 Task: Look for properties excluding short sales.
Action: Mouse moved to (439, 189)
Screenshot: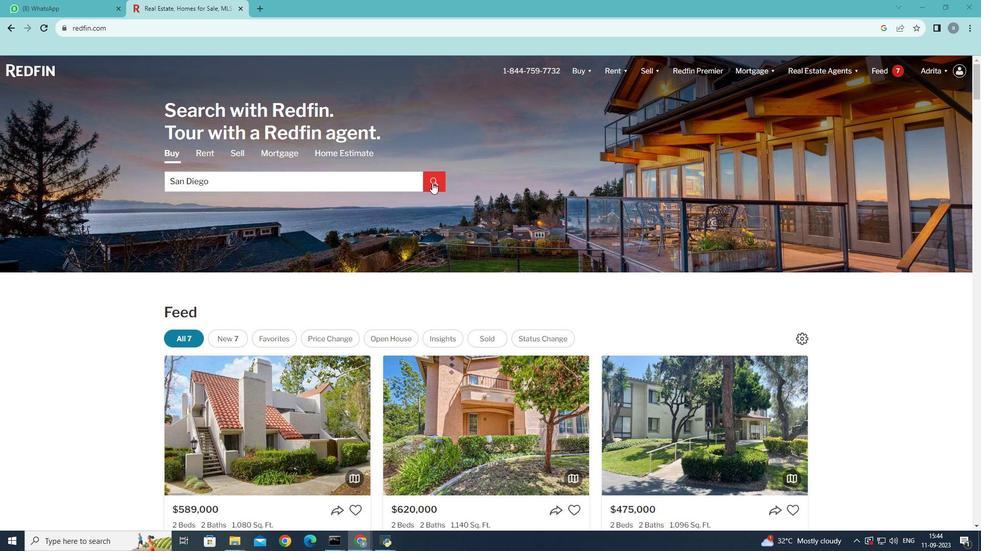 
Action: Mouse pressed left at (439, 189)
Screenshot: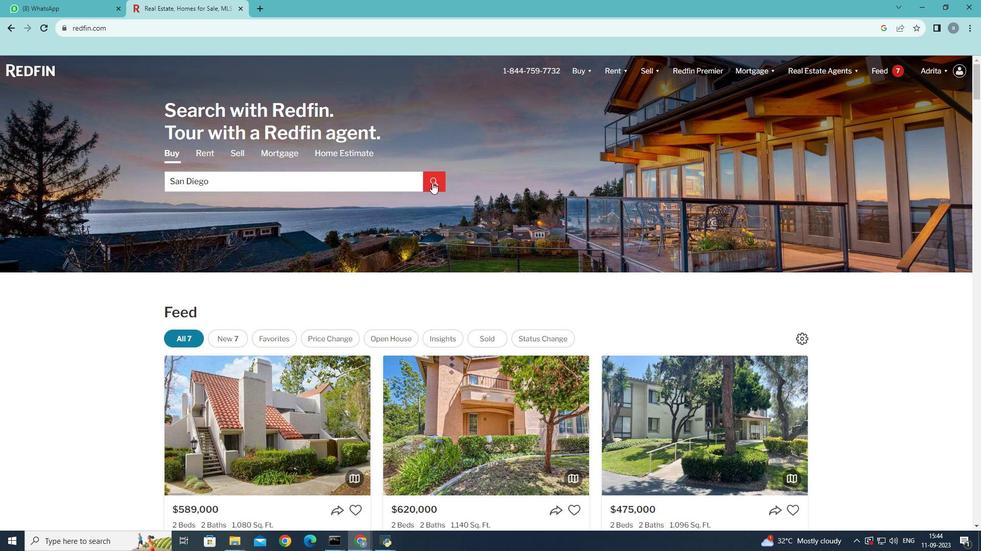 
Action: Mouse moved to (877, 144)
Screenshot: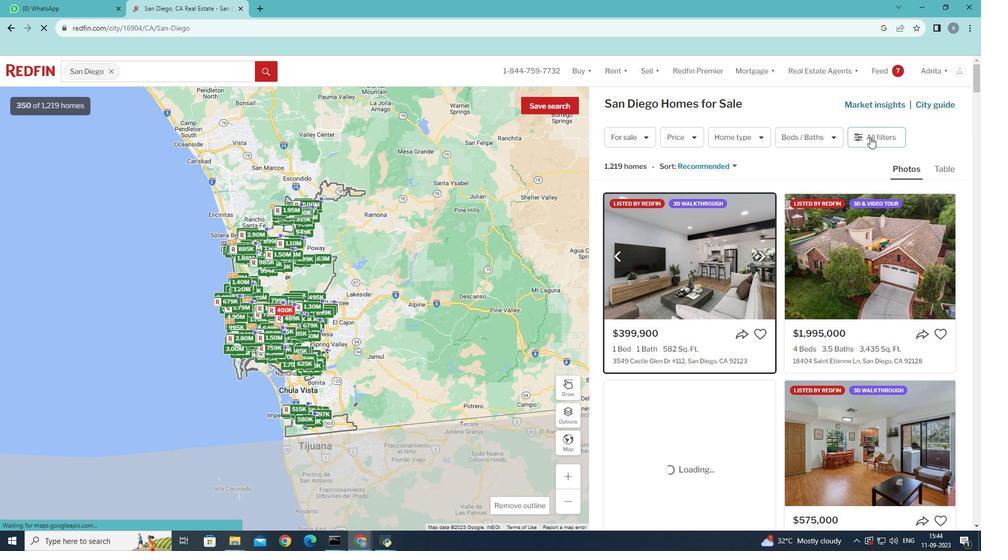 
Action: Mouse pressed left at (877, 144)
Screenshot: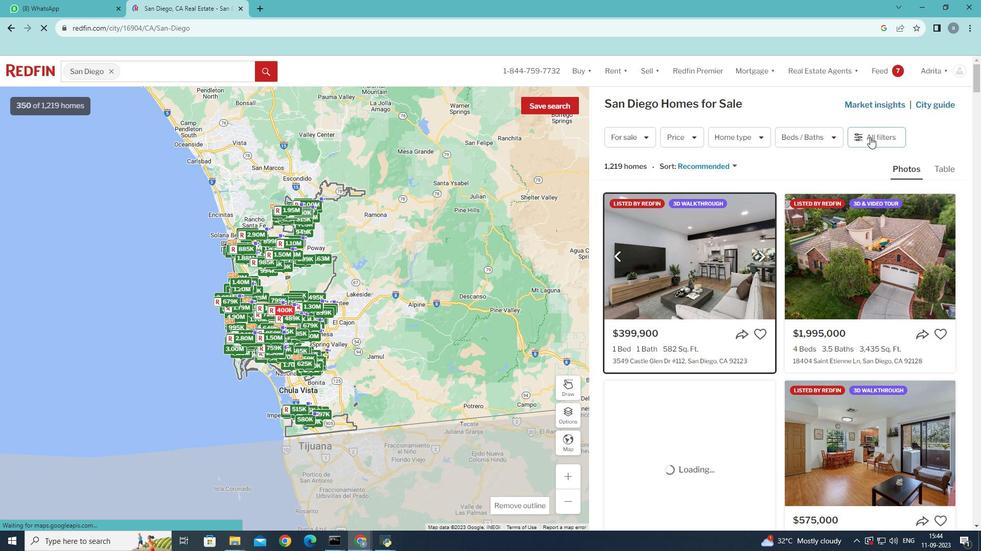 
Action: Mouse moved to (903, 144)
Screenshot: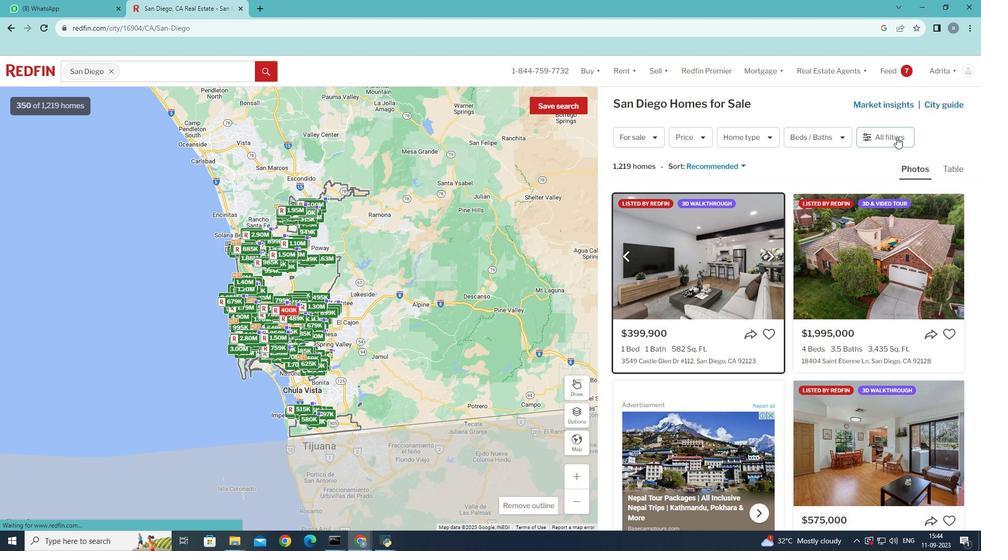 
Action: Mouse pressed left at (903, 144)
Screenshot: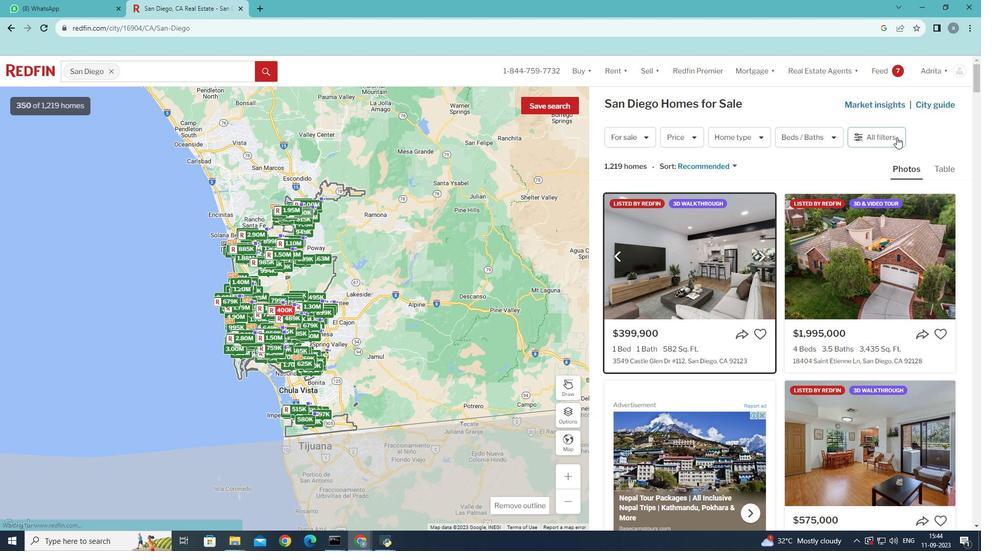 
Action: Mouse moved to (773, 343)
Screenshot: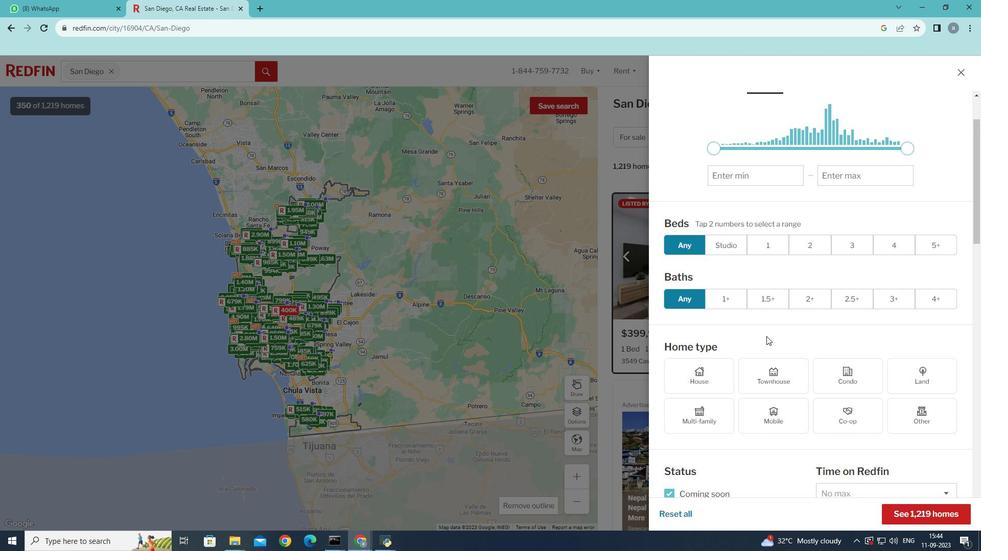 
Action: Mouse scrolled (773, 342) with delta (0, 0)
Screenshot: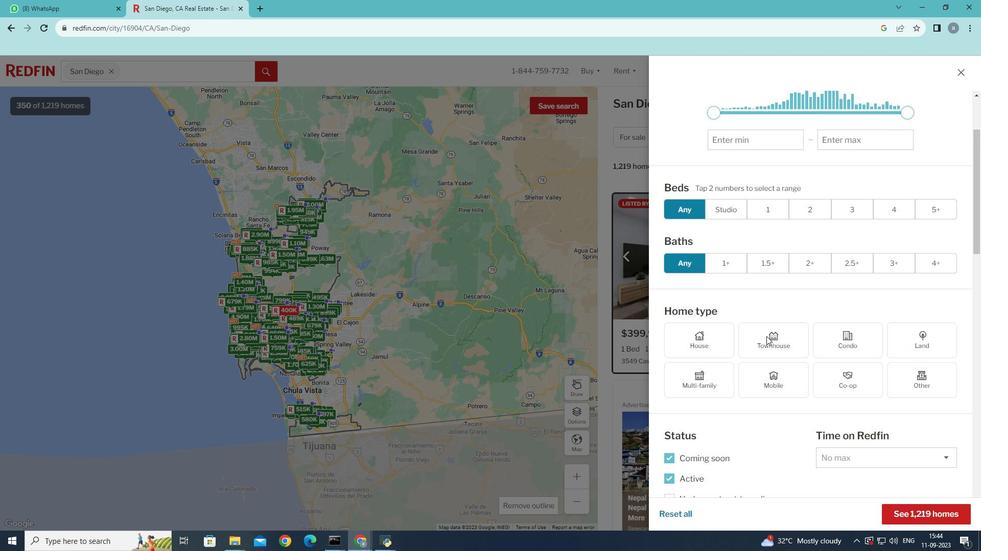 
Action: Mouse scrolled (773, 342) with delta (0, 0)
Screenshot: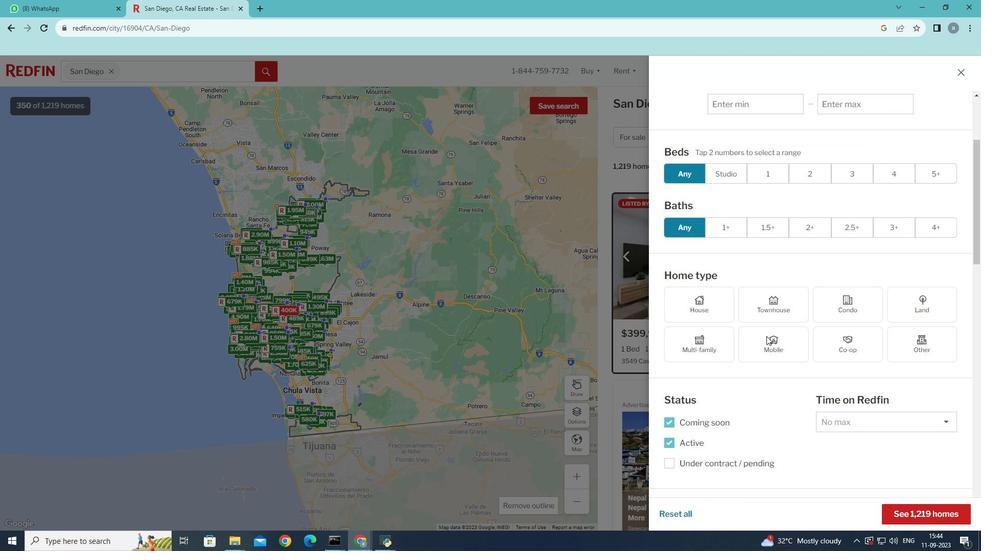 
Action: Mouse scrolled (773, 342) with delta (0, 0)
Screenshot: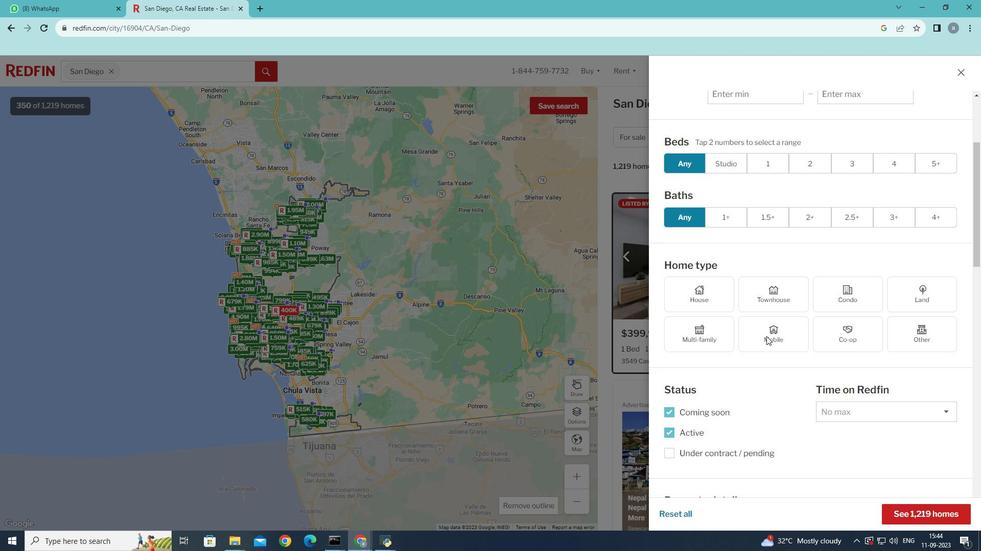 
Action: Mouse scrolled (773, 342) with delta (0, 0)
Screenshot: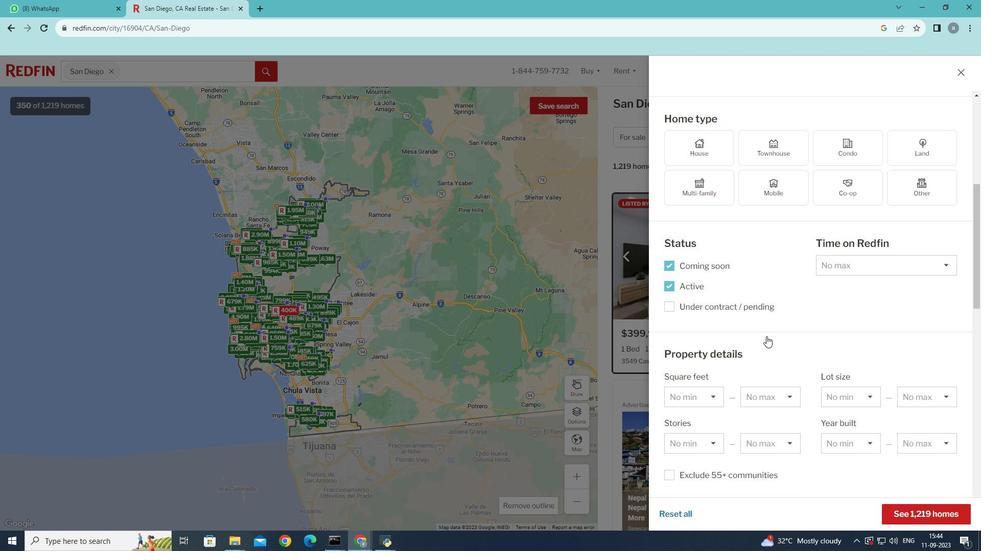 
Action: Mouse scrolled (773, 342) with delta (0, 0)
Screenshot: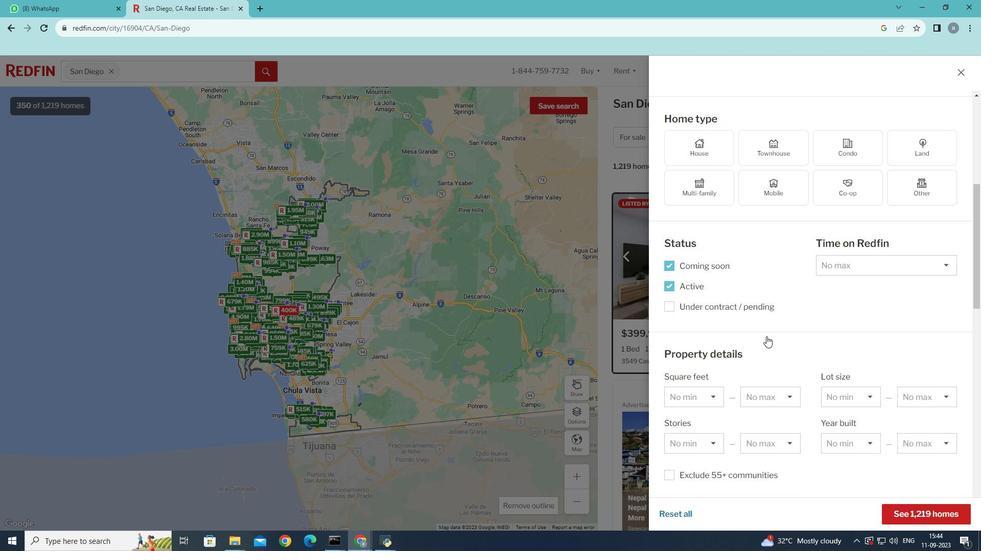 
Action: Mouse scrolled (773, 342) with delta (0, 0)
Screenshot: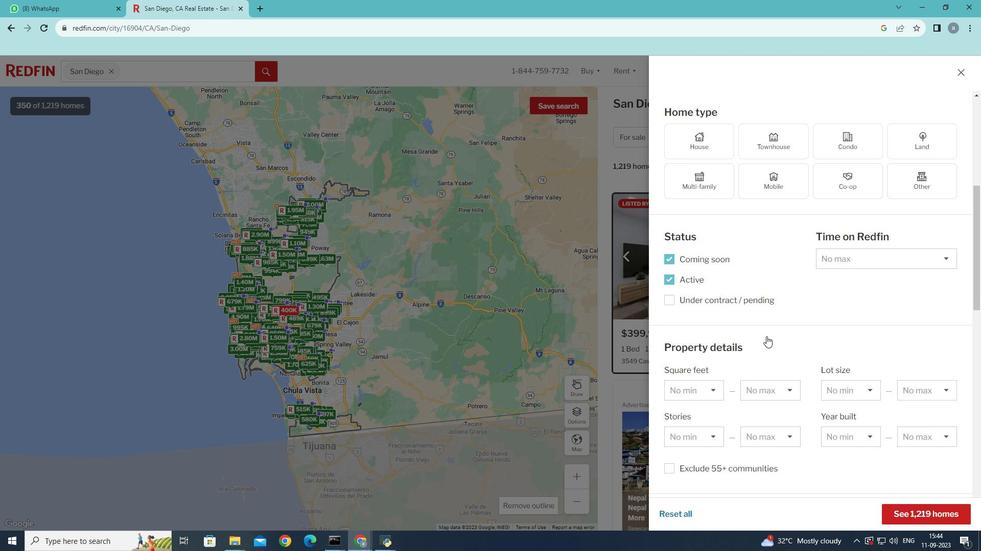 
Action: Mouse moved to (772, 343)
Screenshot: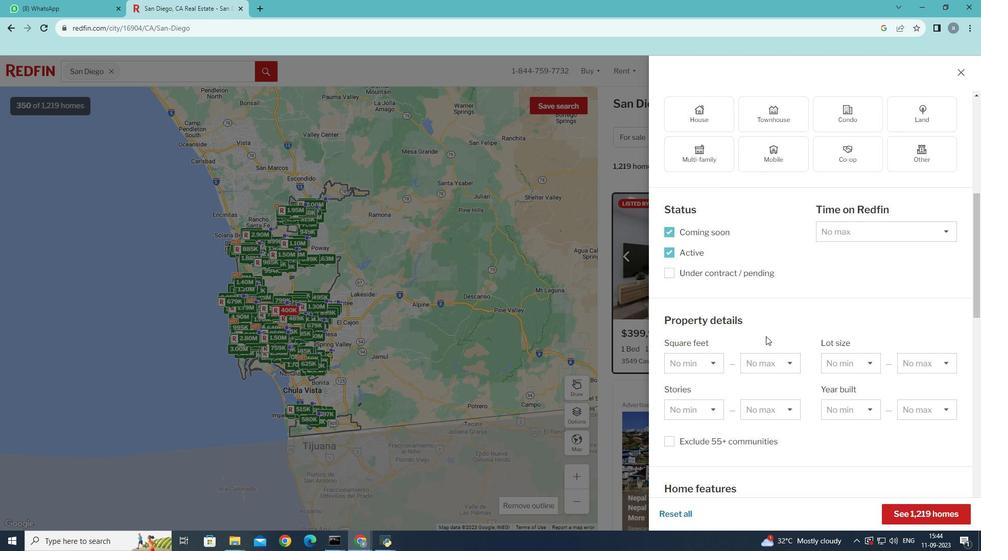 
Action: Mouse scrolled (772, 342) with delta (0, 0)
Screenshot: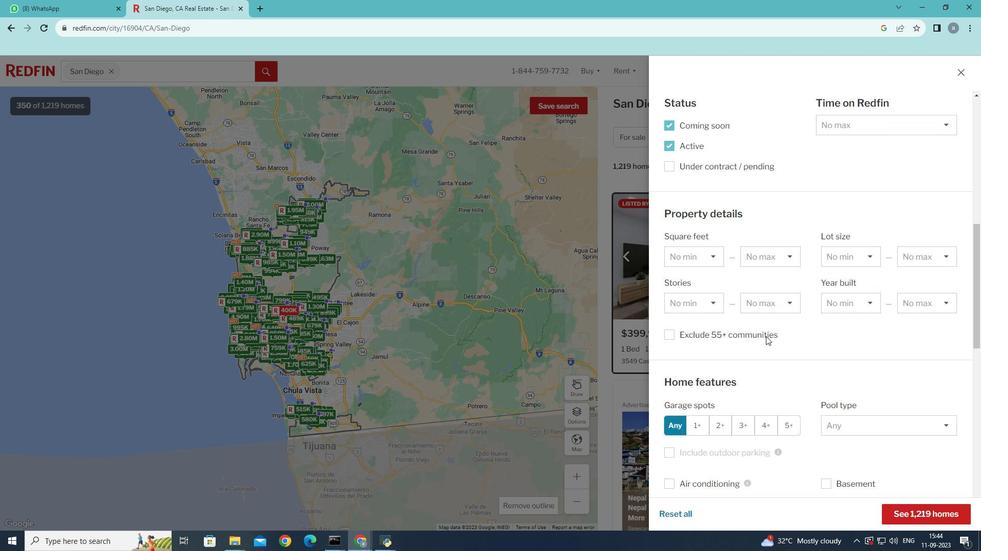
Action: Mouse scrolled (772, 342) with delta (0, 0)
Screenshot: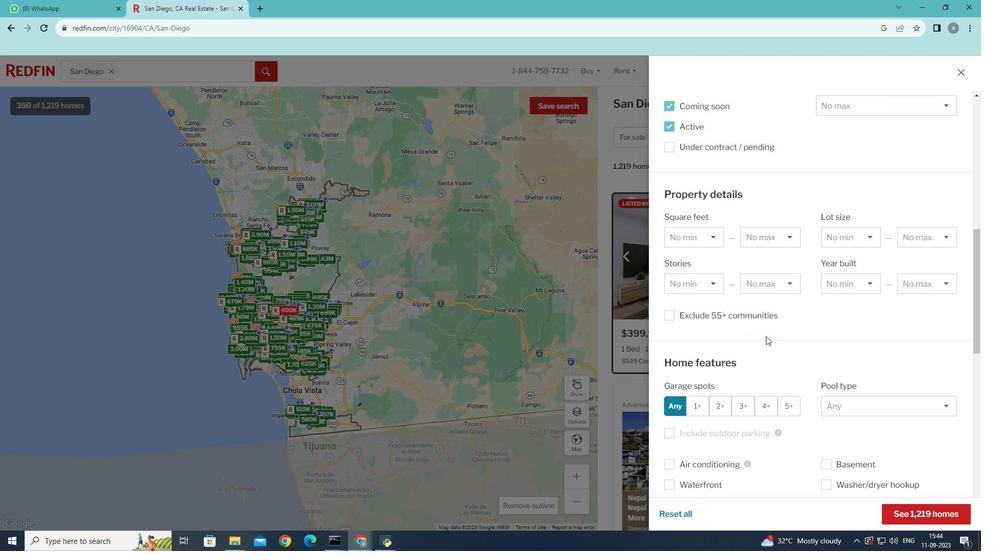 
Action: Mouse scrolled (772, 342) with delta (0, 0)
Screenshot: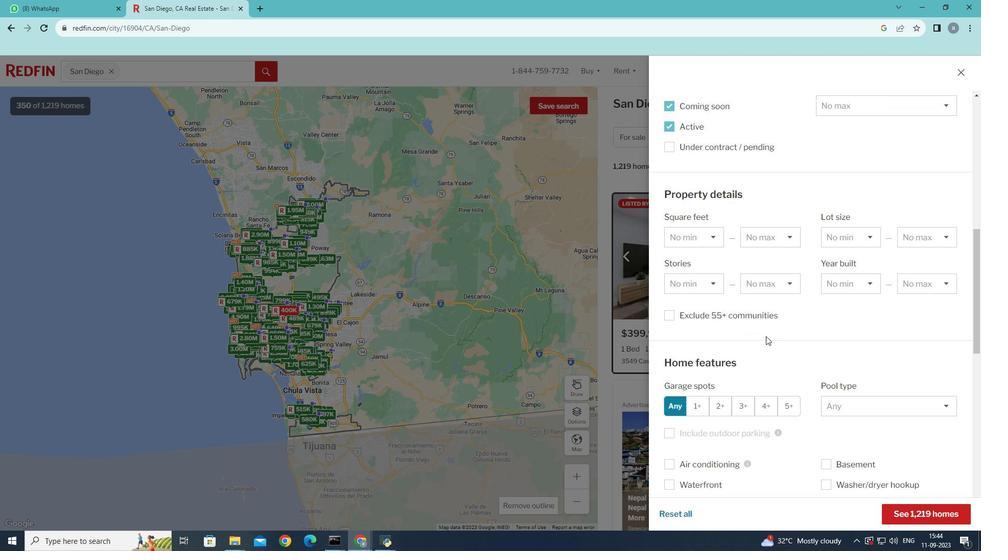 
Action: Mouse moved to (772, 342)
Screenshot: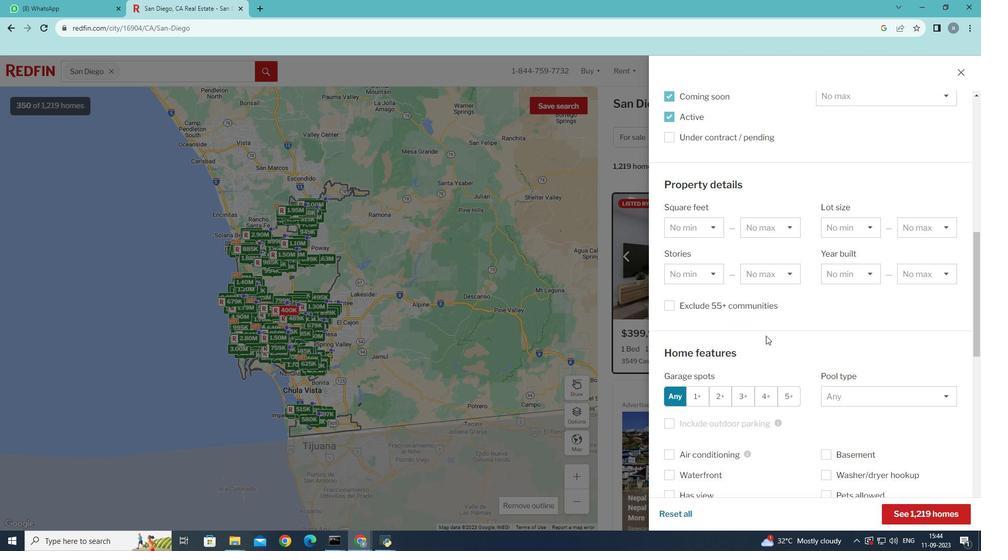 
Action: Mouse scrolled (772, 342) with delta (0, 0)
Screenshot: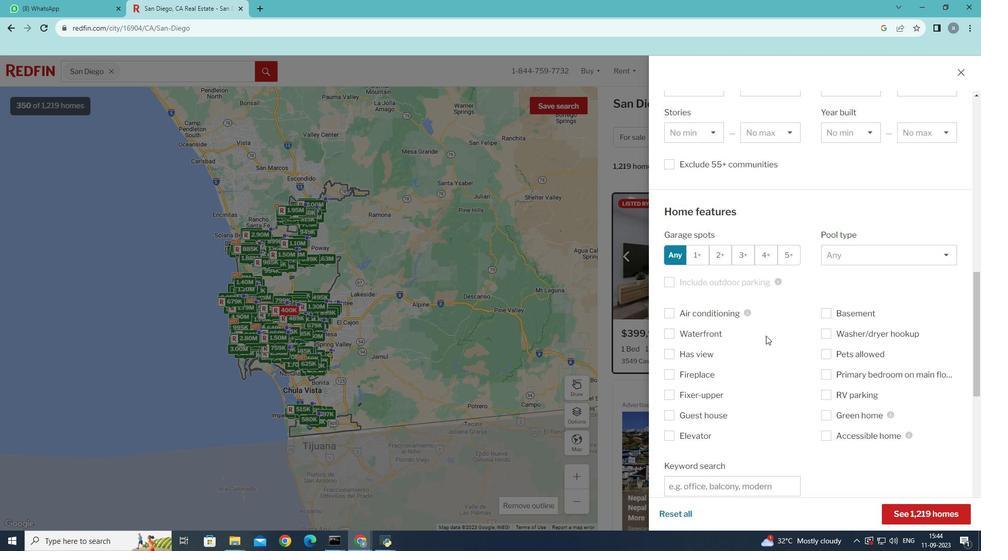 
Action: Mouse scrolled (772, 342) with delta (0, 0)
Screenshot: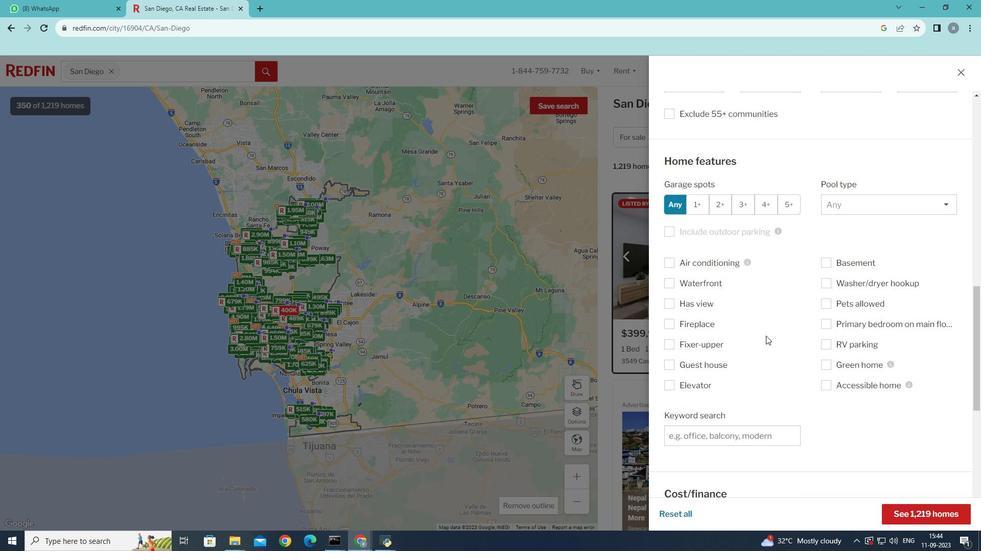 
Action: Mouse scrolled (772, 342) with delta (0, 0)
Screenshot: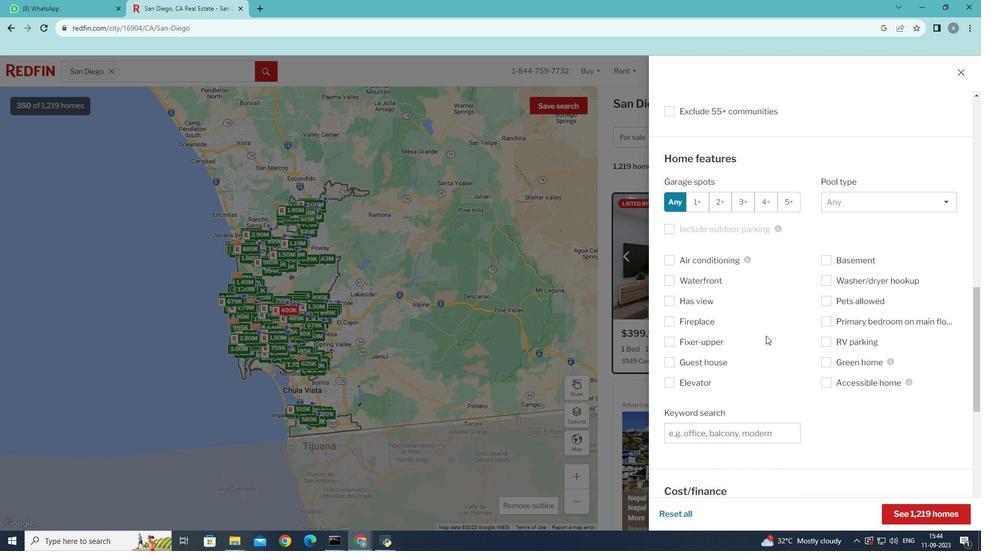 
Action: Mouse scrolled (772, 342) with delta (0, 0)
Screenshot: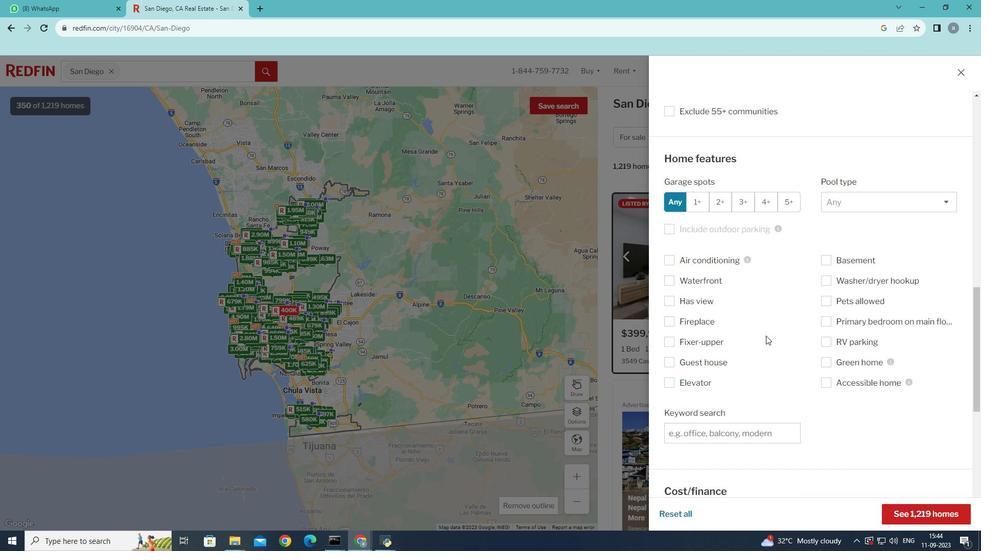 
Action: Mouse moved to (772, 341)
Screenshot: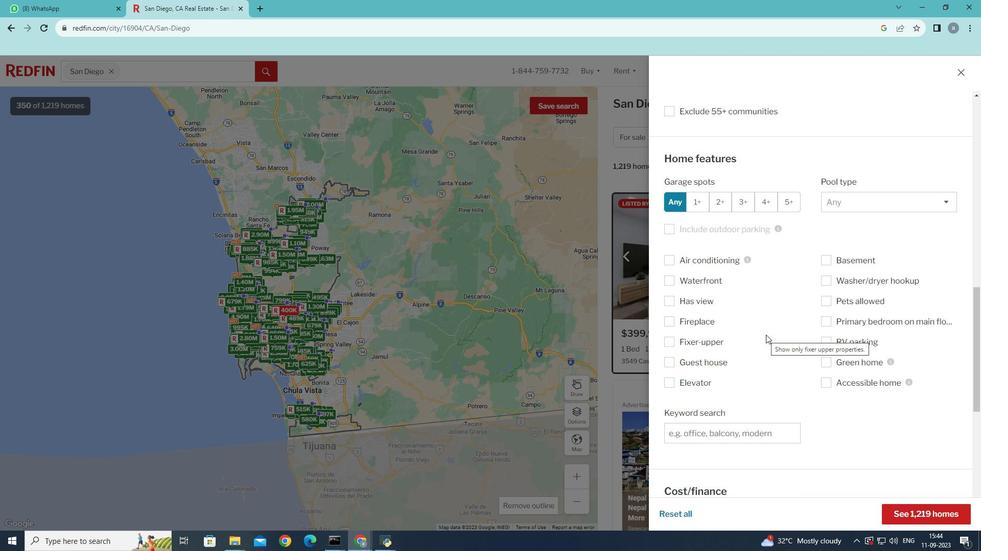 
Action: Mouse scrolled (772, 341) with delta (0, 0)
Screenshot: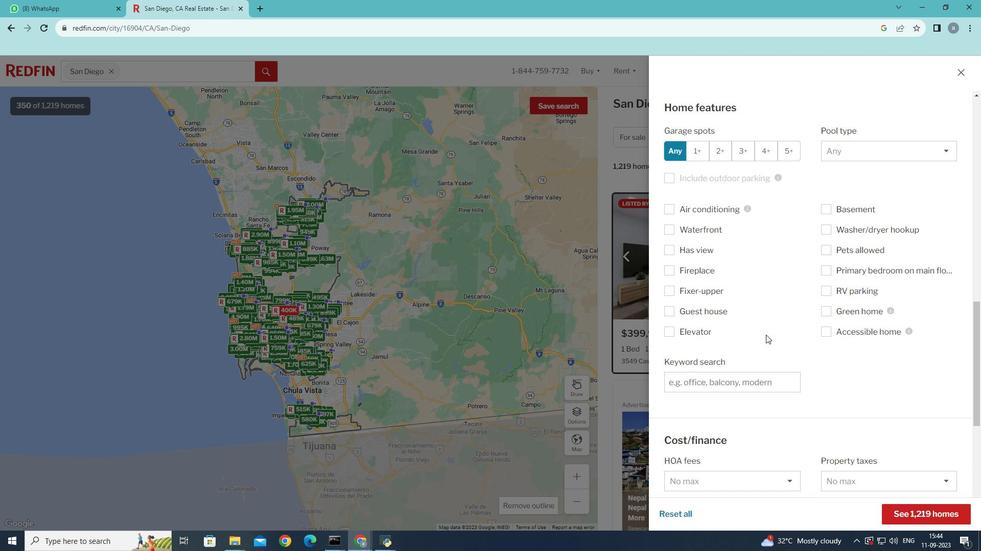 
Action: Mouse scrolled (772, 341) with delta (0, 0)
Screenshot: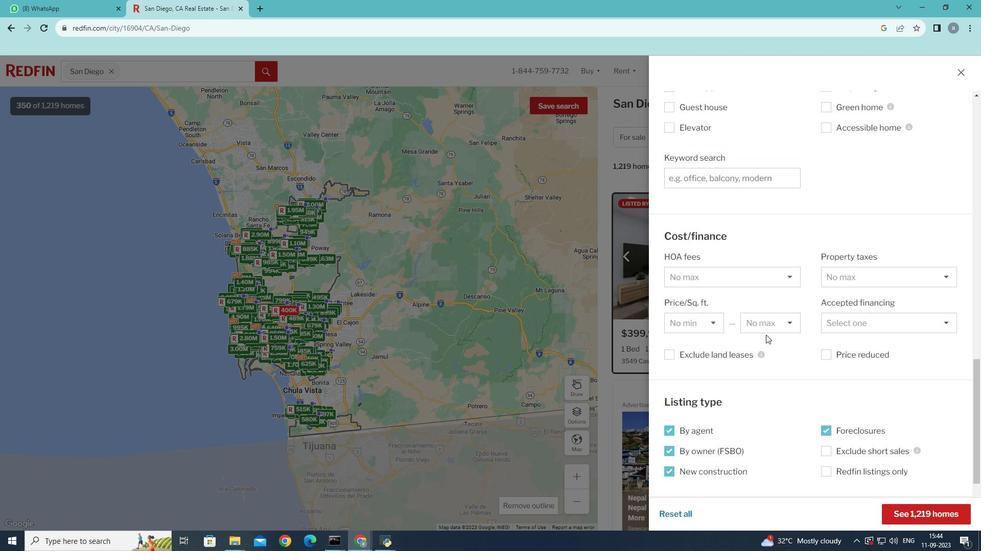 
Action: Mouse scrolled (772, 341) with delta (0, 0)
Screenshot: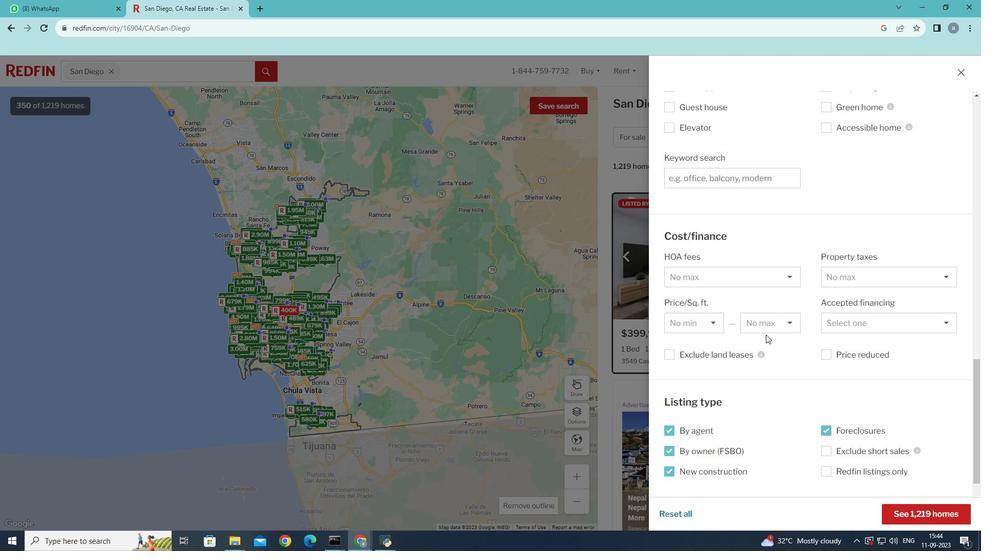 
Action: Mouse scrolled (772, 341) with delta (0, 0)
Screenshot: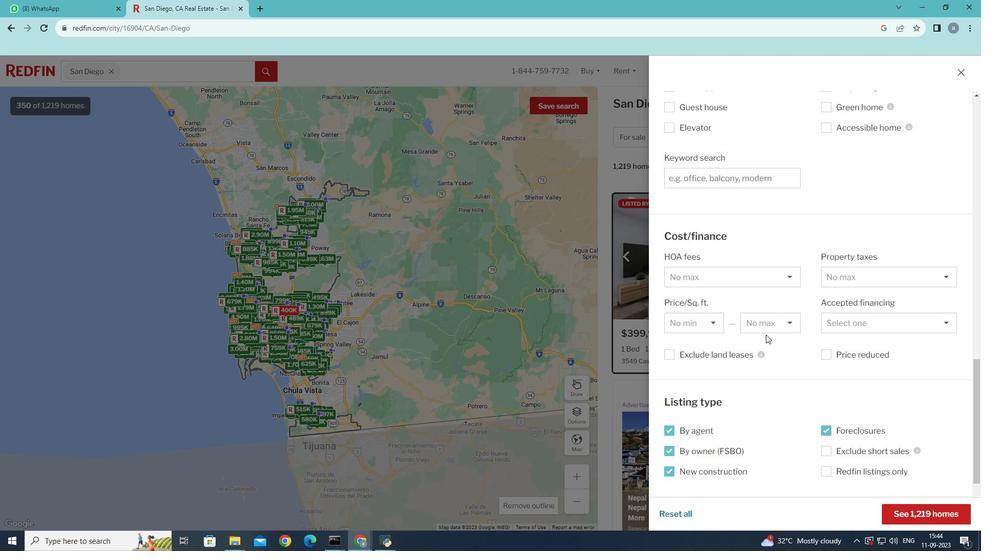 
Action: Mouse scrolled (772, 341) with delta (0, 0)
Screenshot: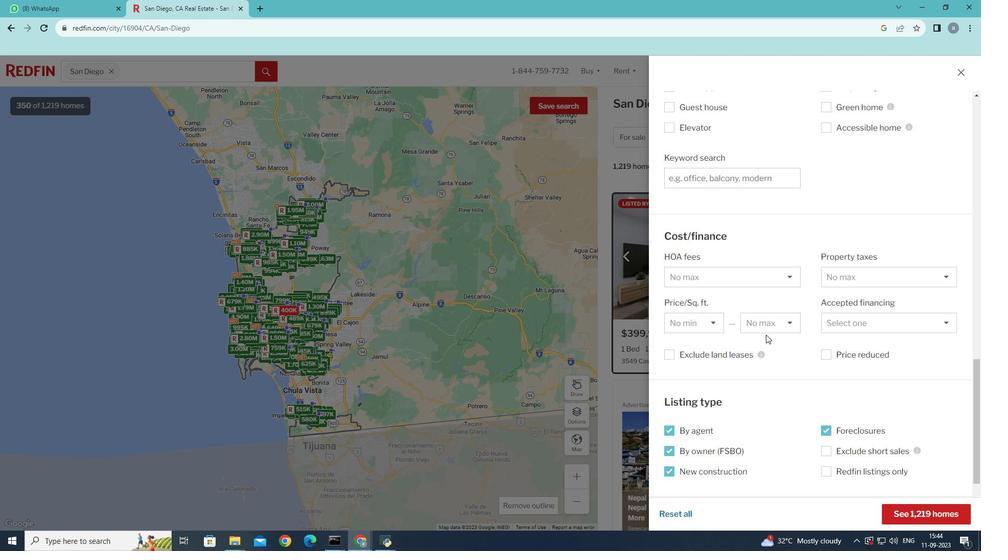 
Action: Mouse moved to (675, 439)
Screenshot: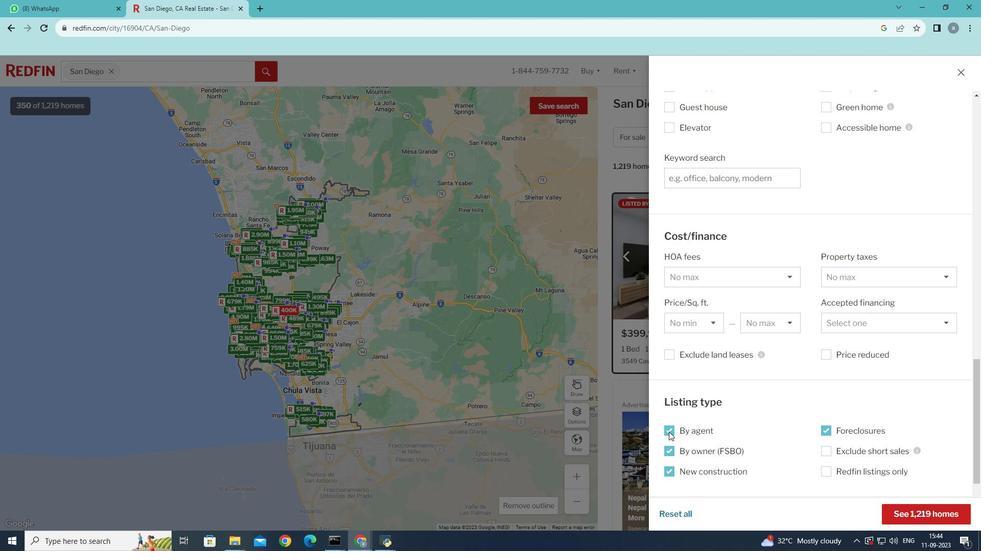 
Action: Mouse pressed left at (675, 439)
Screenshot: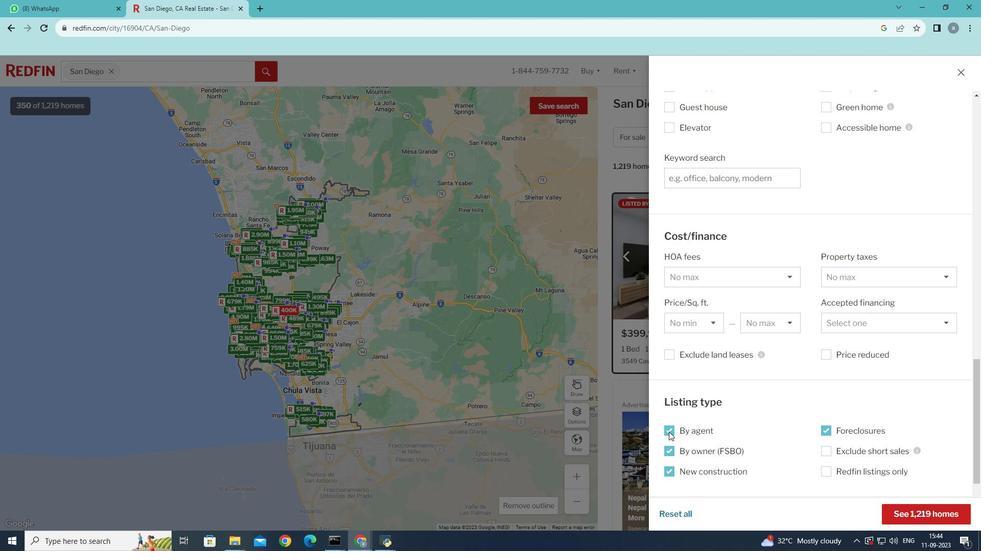 
Action: Mouse moved to (679, 457)
Screenshot: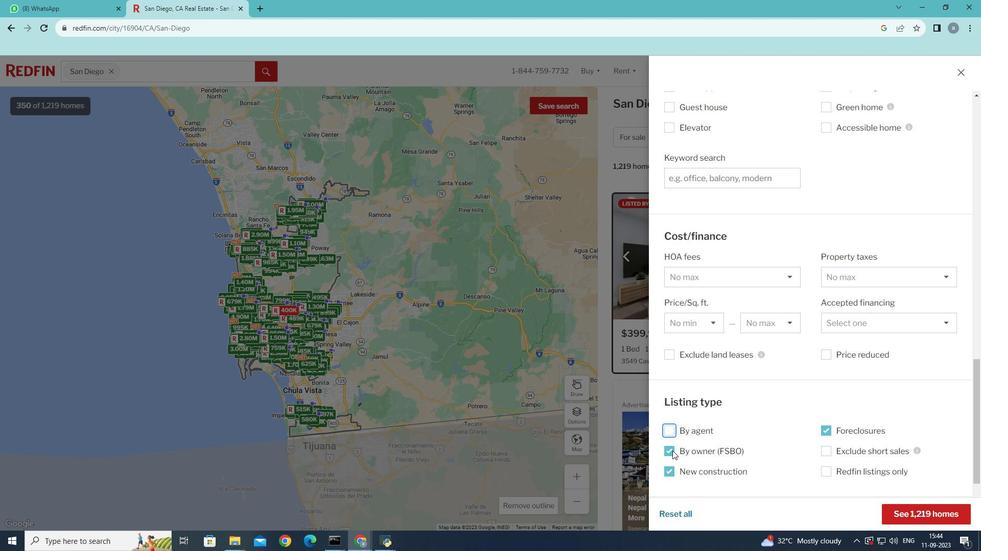 
Action: Mouse pressed left at (679, 457)
Screenshot: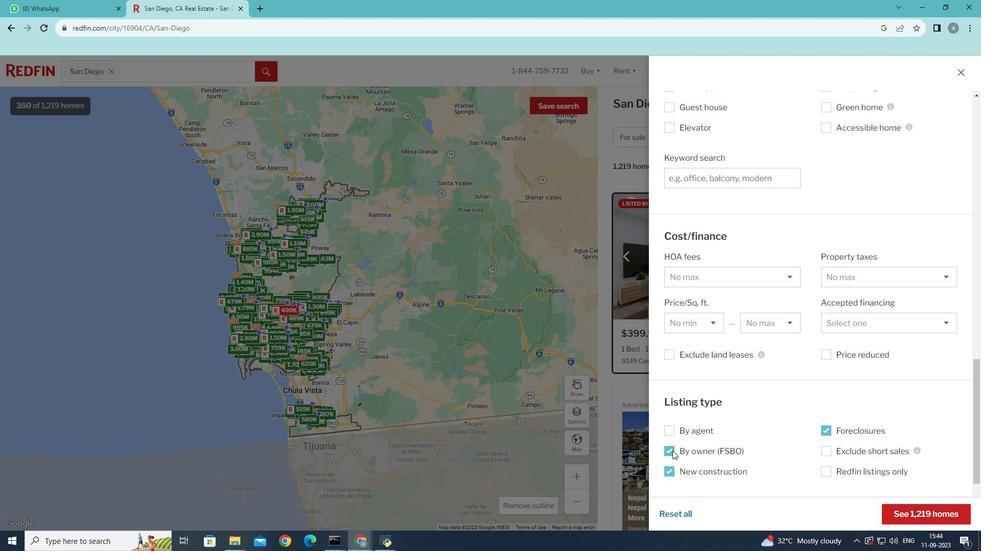 
Action: Mouse moved to (677, 479)
Screenshot: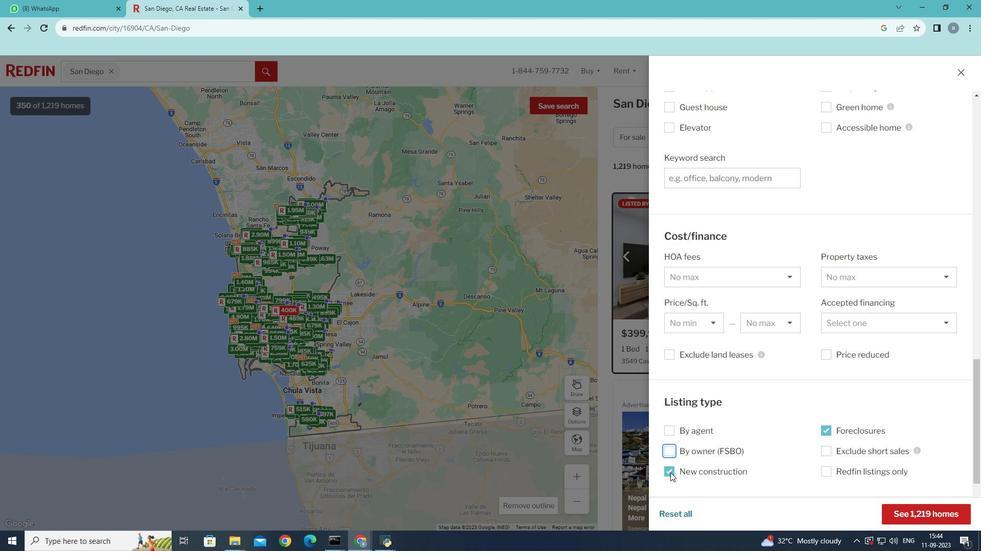 
Action: Mouse pressed left at (677, 479)
Screenshot: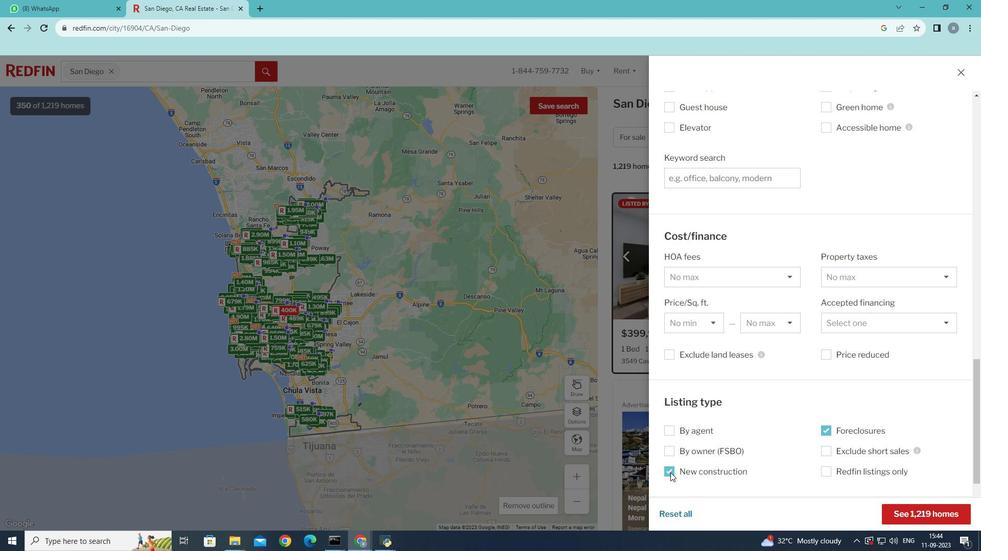 
Action: Mouse moved to (839, 439)
Screenshot: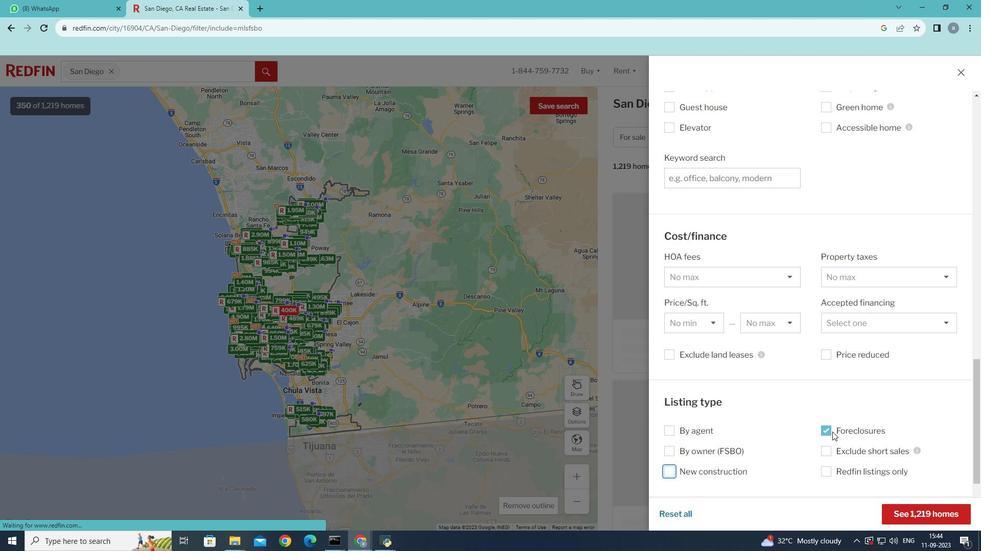 
Action: Mouse pressed left at (839, 439)
Screenshot: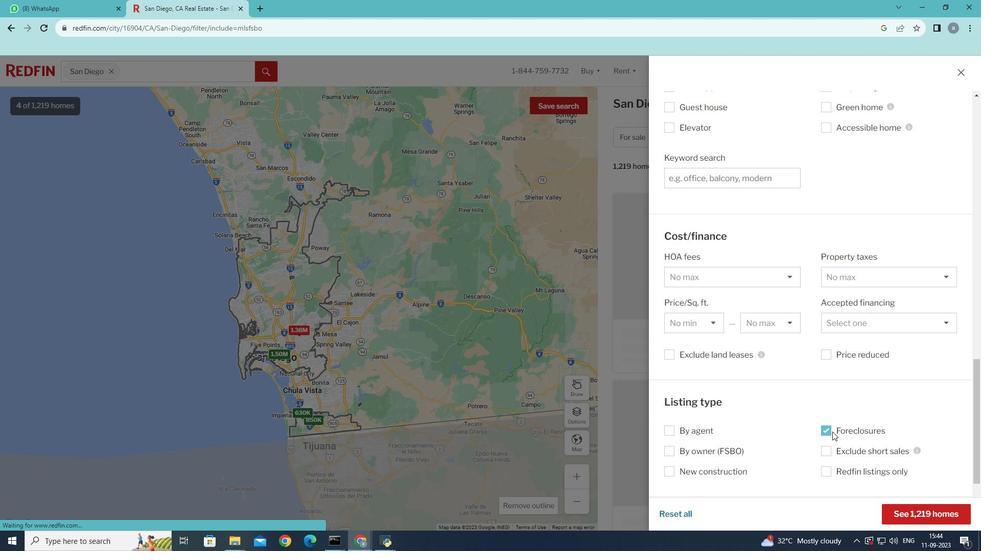 
Action: Mouse moved to (832, 441)
Screenshot: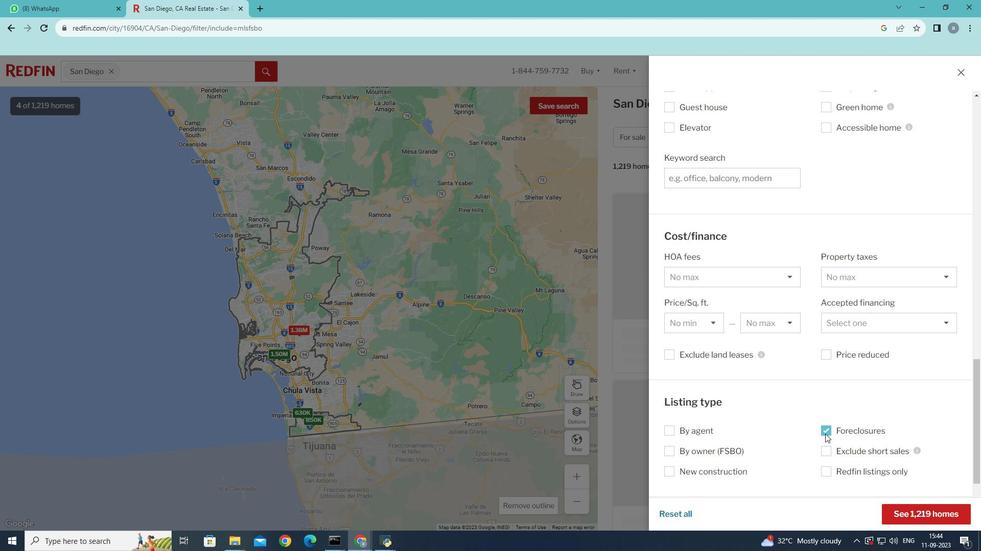 
Action: Mouse pressed left at (832, 441)
Screenshot: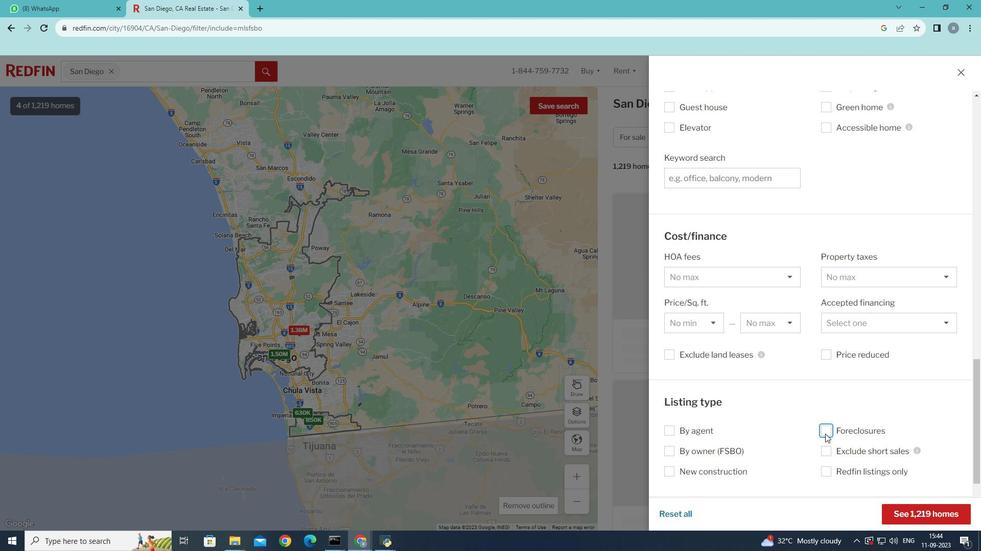 
Action: Mouse moved to (833, 438)
Screenshot: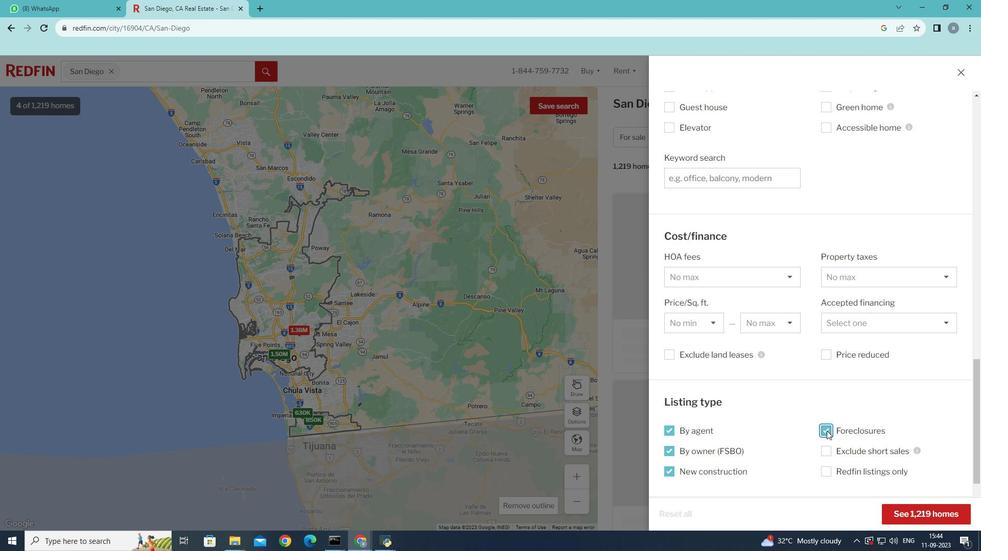 
Action: Mouse pressed left at (833, 438)
Screenshot: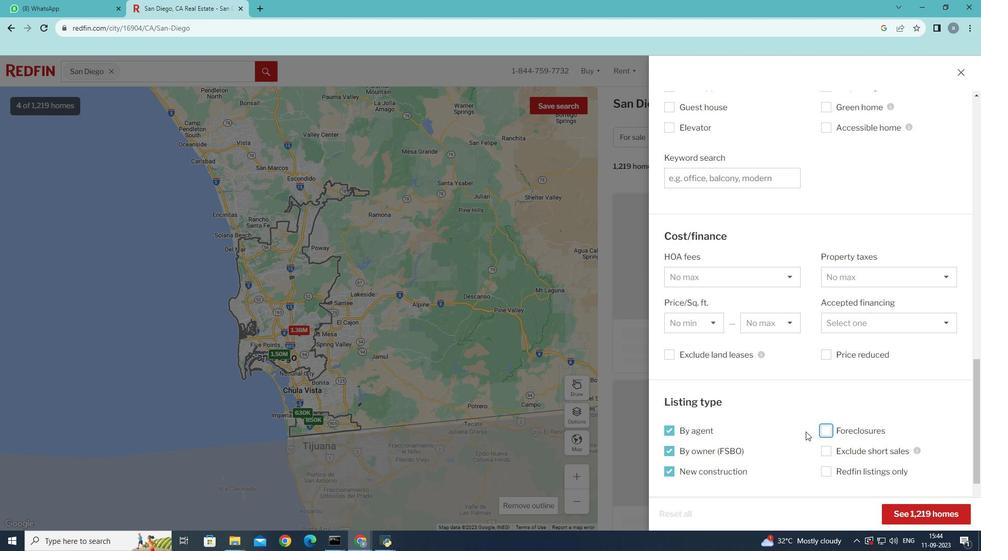 
Action: Mouse moved to (678, 441)
Screenshot: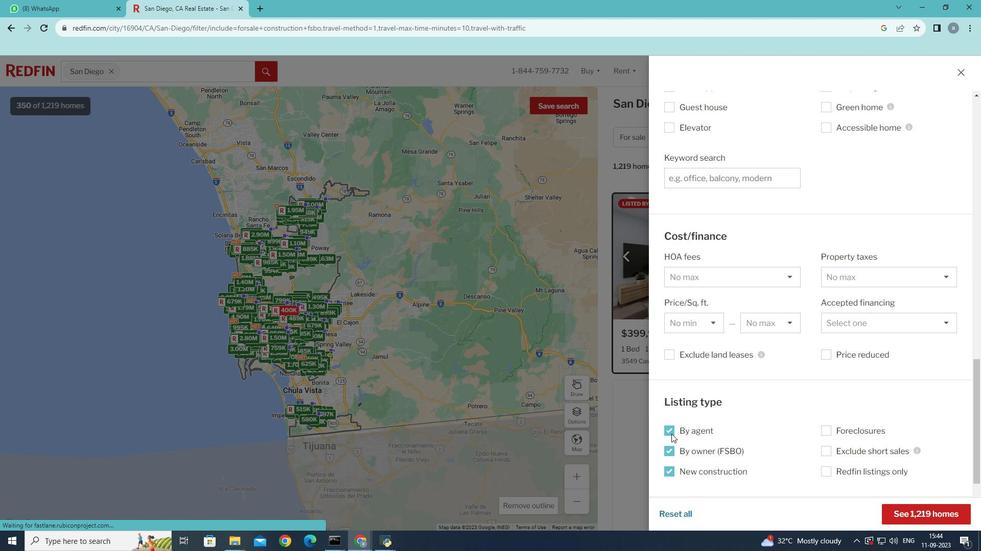 
Action: Mouse pressed left at (678, 441)
Screenshot: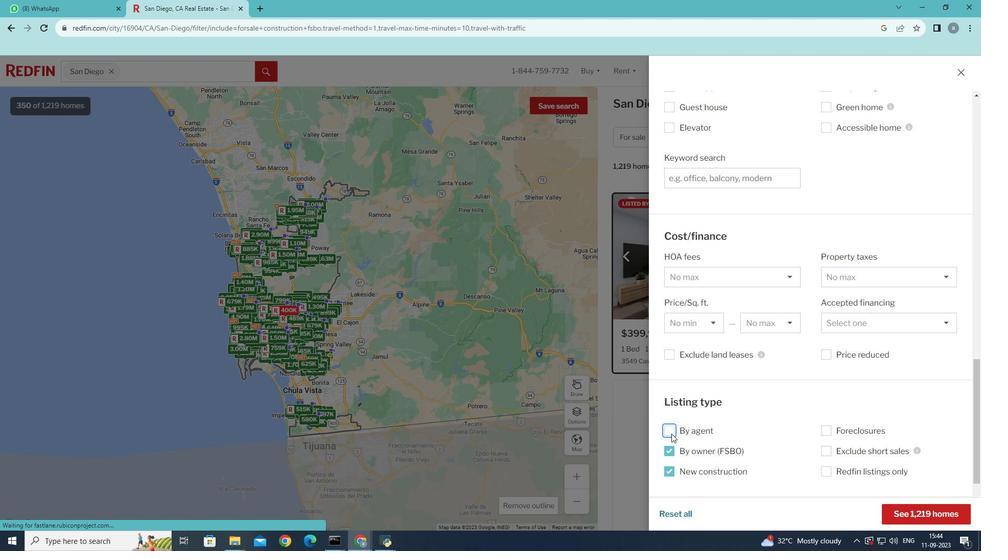 
Action: Mouse moved to (832, 459)
Screenshot: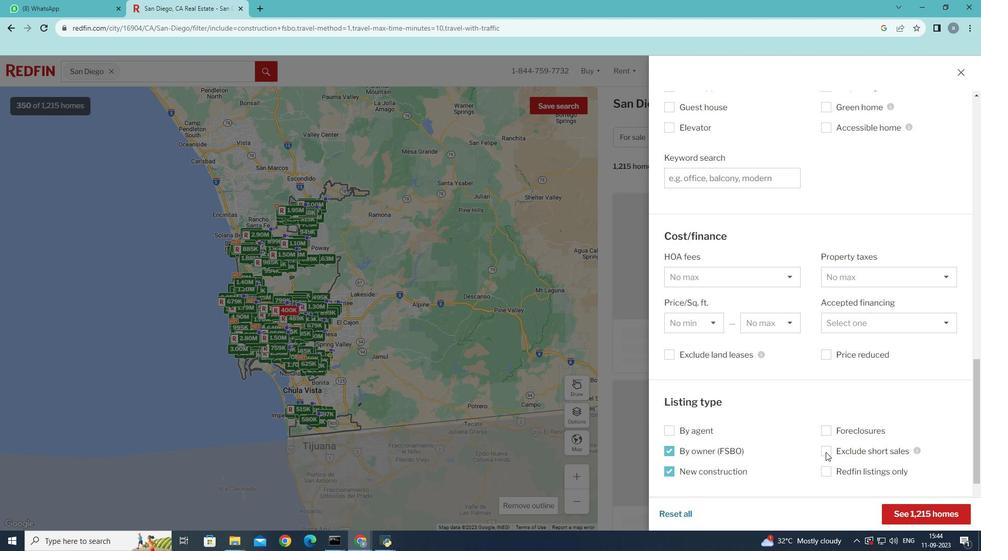 
Action: Mouse pressed left at (832, 459)
Screenshot: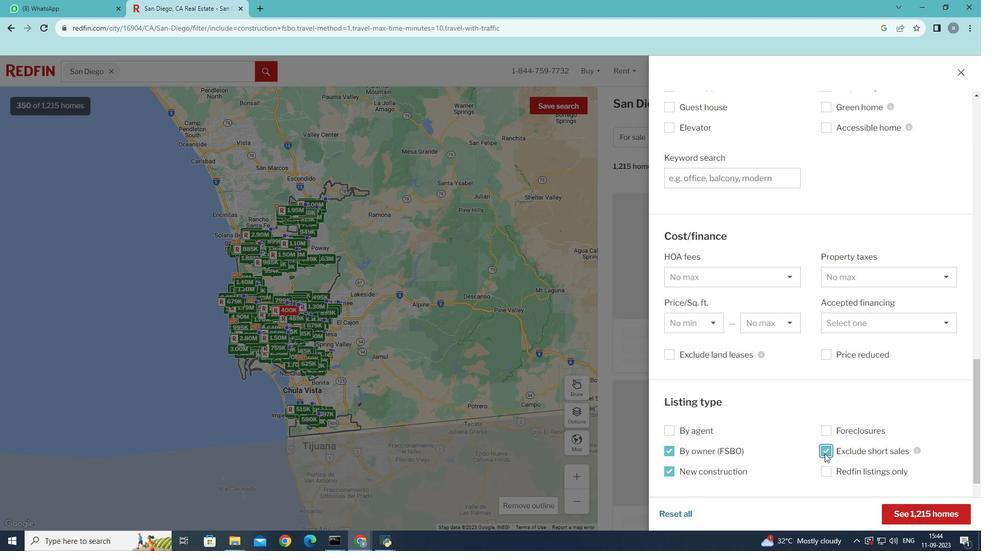 
Action: Mouse moved to (672, 458)
Screenshot: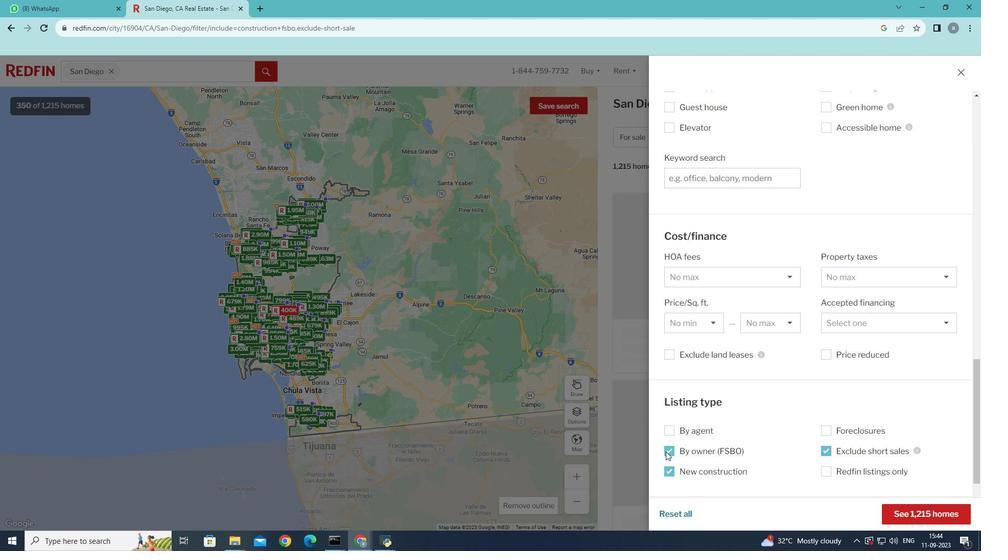 
Action: Mouse pressed left at (672, 458)
Screenshot: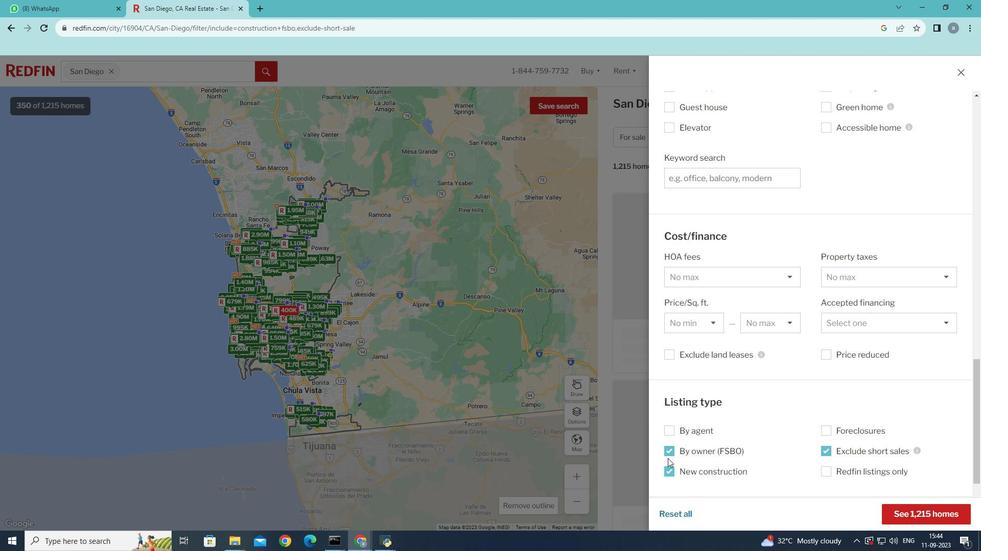 
Action: Mouse moved to (676, 476)
Screenshot: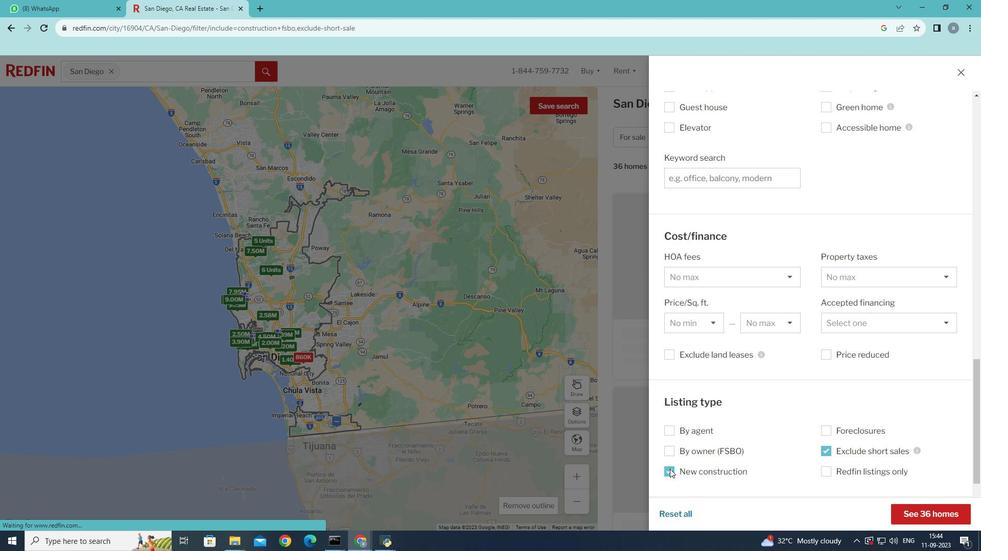 
Action: Mouse pressed left at (676, 476)
Screenshot: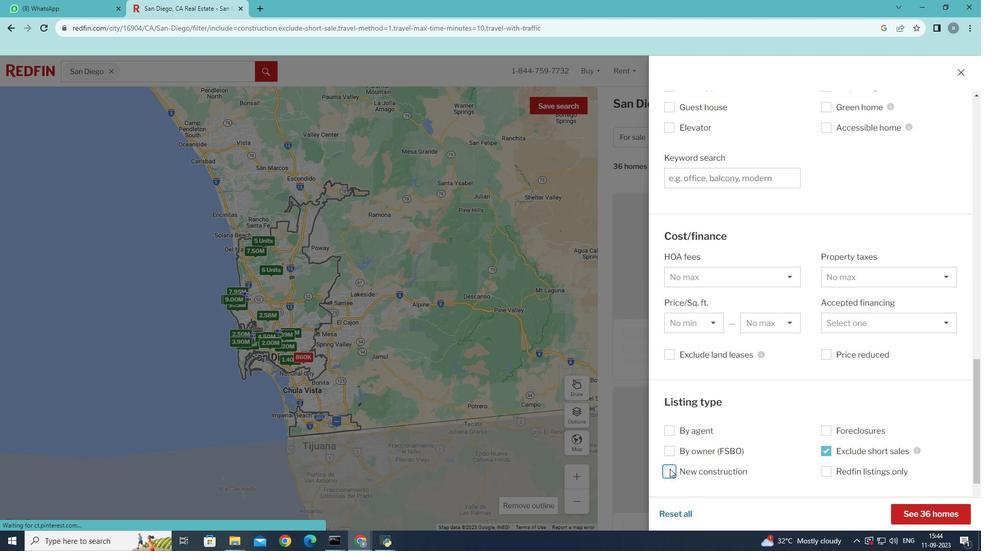 
Action: Mouse moved to (675, 438)
Screenshot: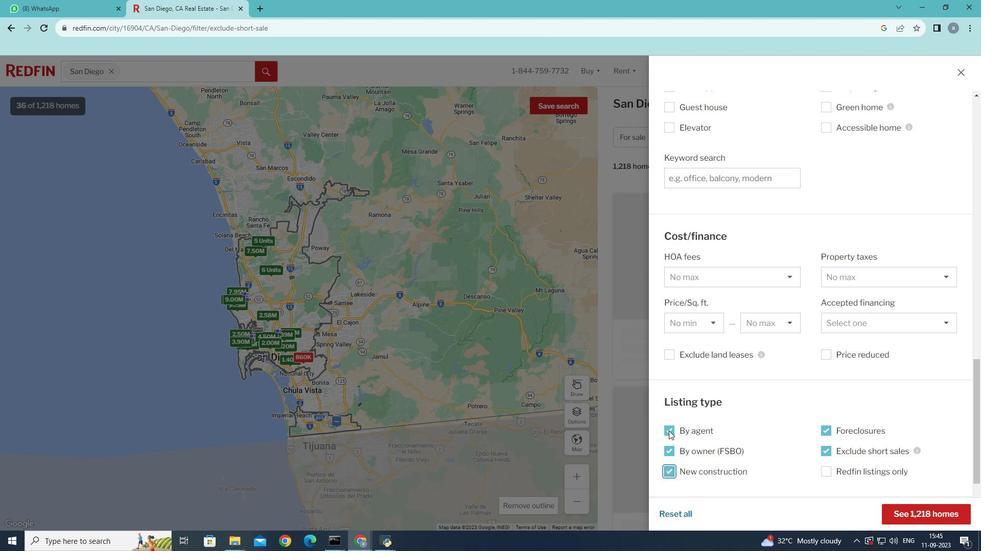 
Action: Mouse pressed left at (675, 438)
Screenshot: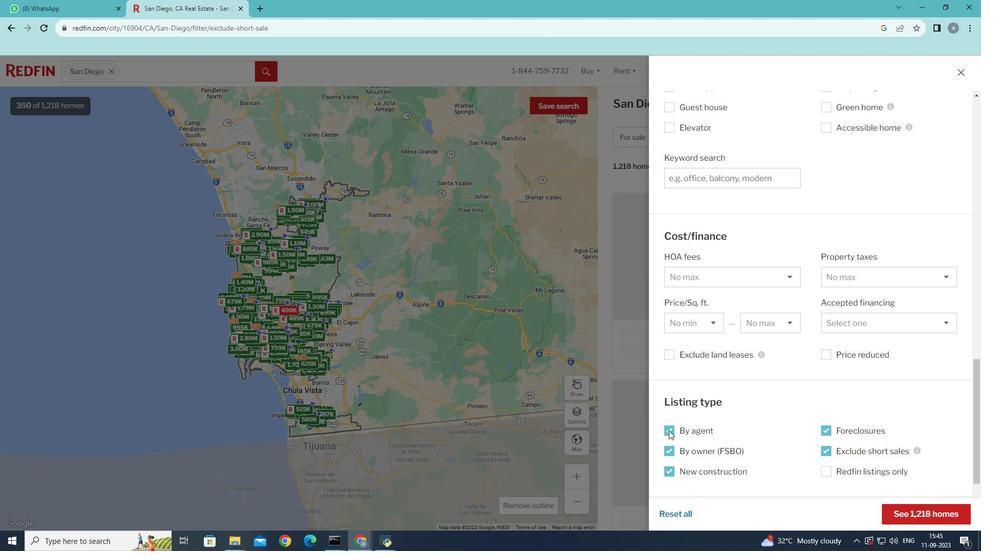 
Action: Mouse moved to (679, 458)
Screenshot: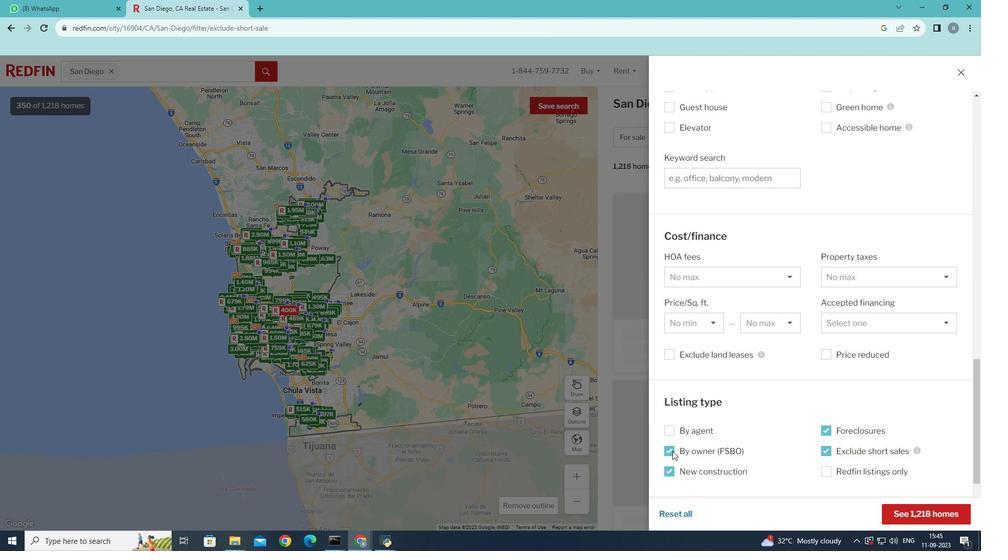 
Action: Mouse pressed left at (679, 458)
Screenshot: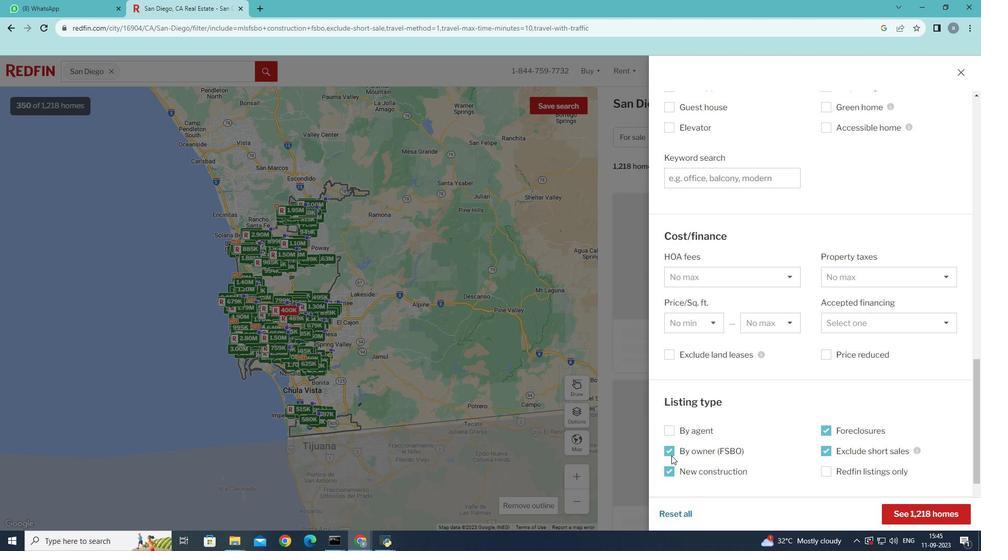 
Action: Mouse moved to (676, 472)
Screenshot: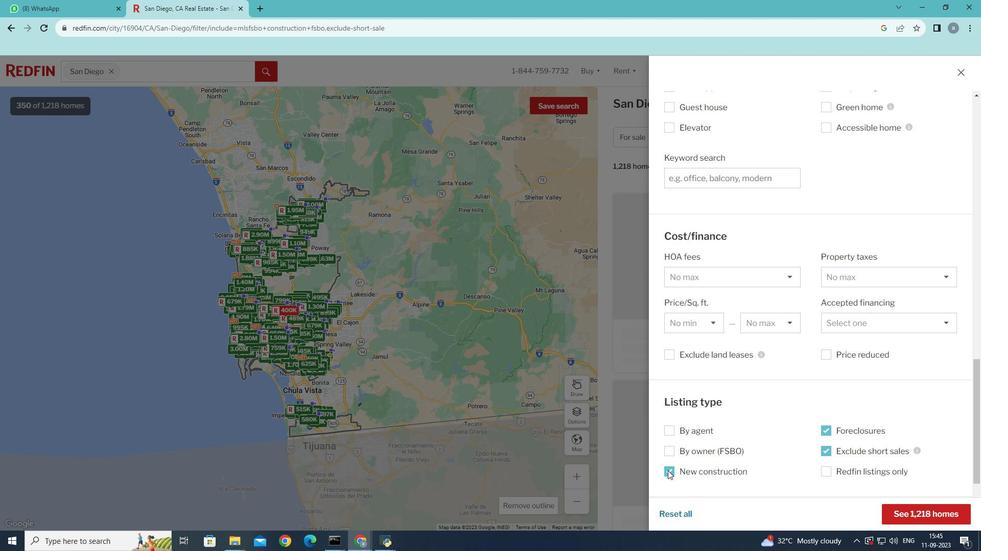 
Action: Mouse pressed left at (676, 472)
Screenshot: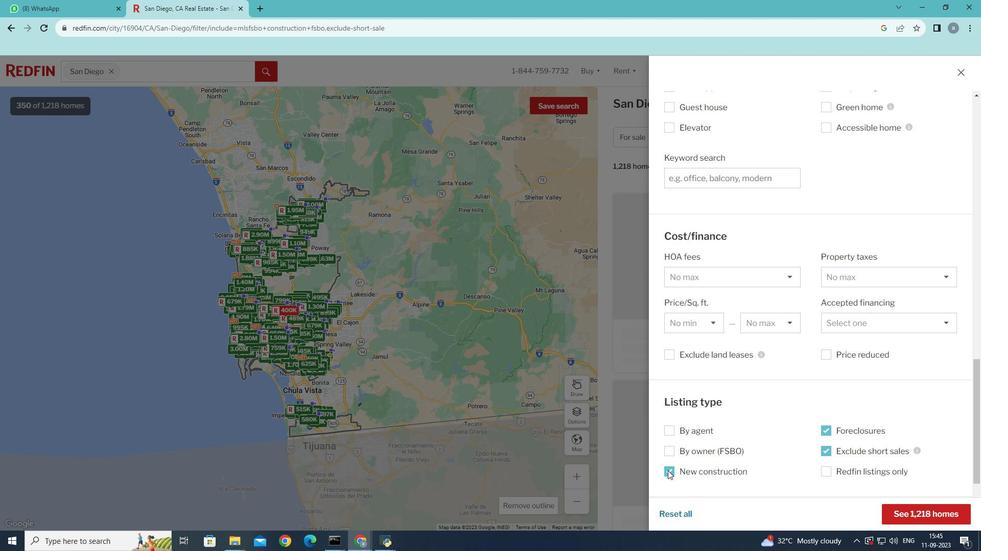 
Action: Mouse moved to (674, 477)
Screenshot: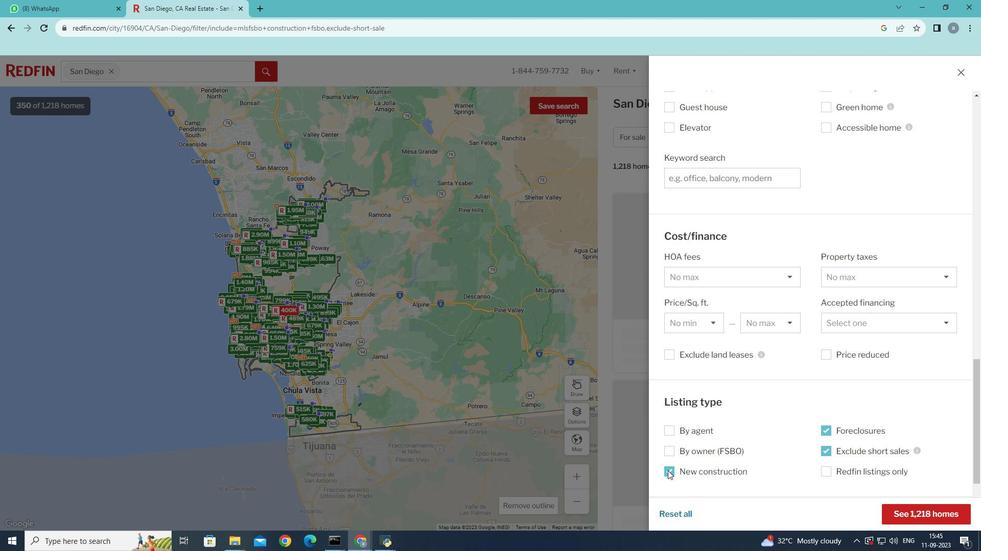 
Action: Mouse pressed left at (674, 477)
Screenshot: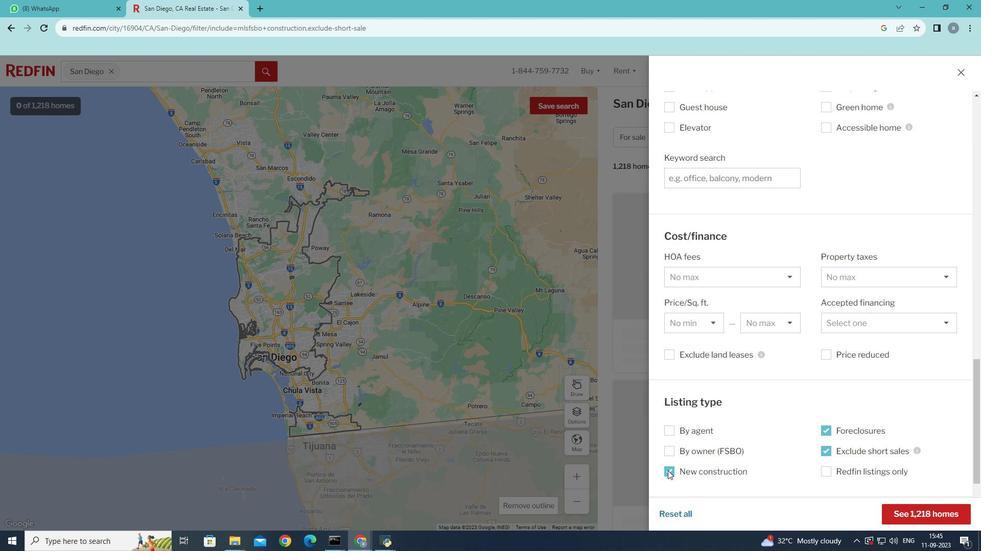 
Action: Mouse moved to (837, 438)
Screenshot: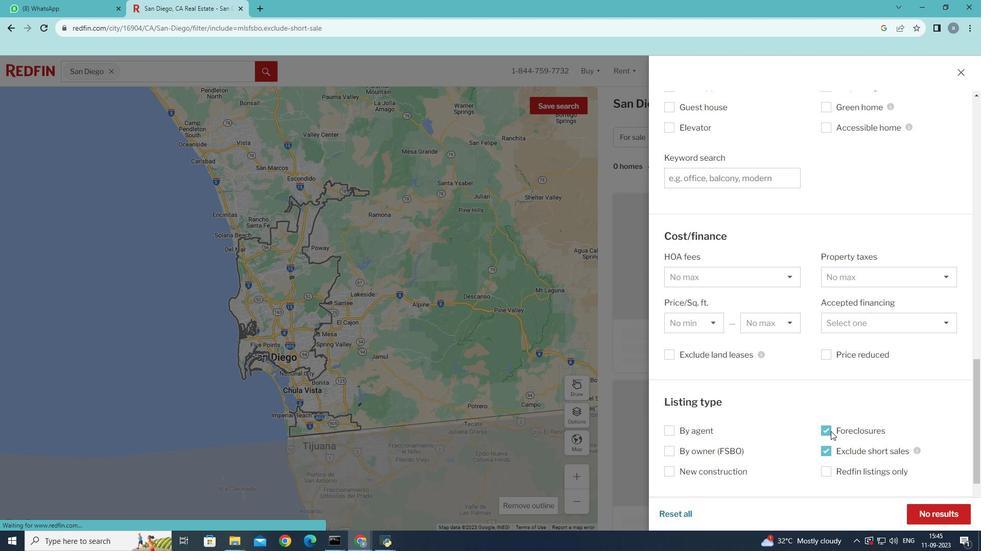 
Action: Mouse pressed left at (837, 438)
Screenshot: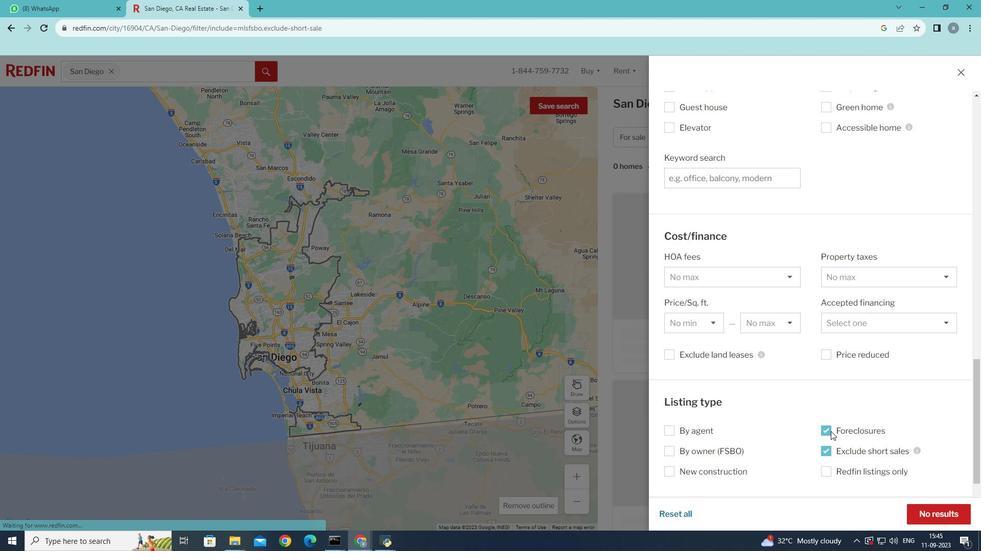 
Action: Mouse moved to (927, 518)
Screenshot: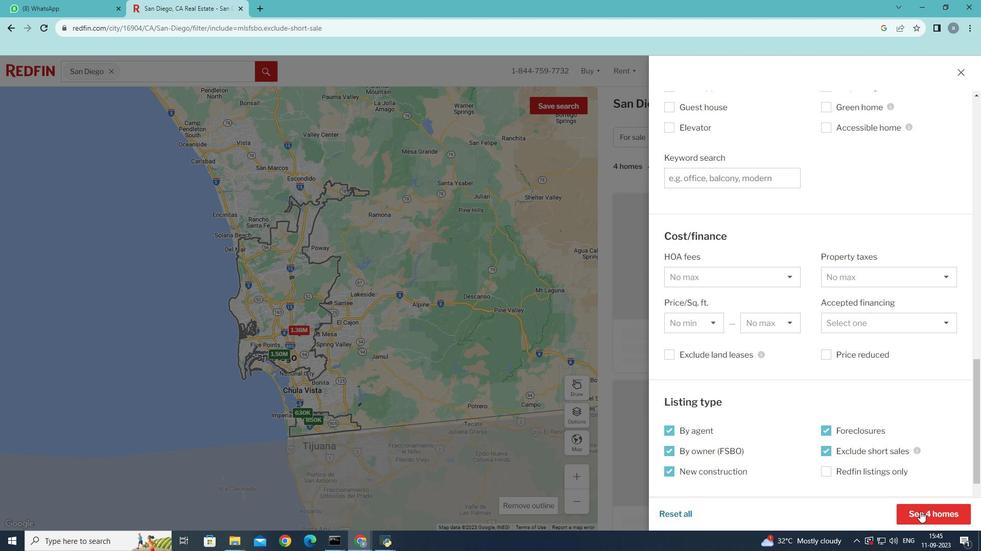 
Action: Mouse pressed left at (927, 518)
Screenshot: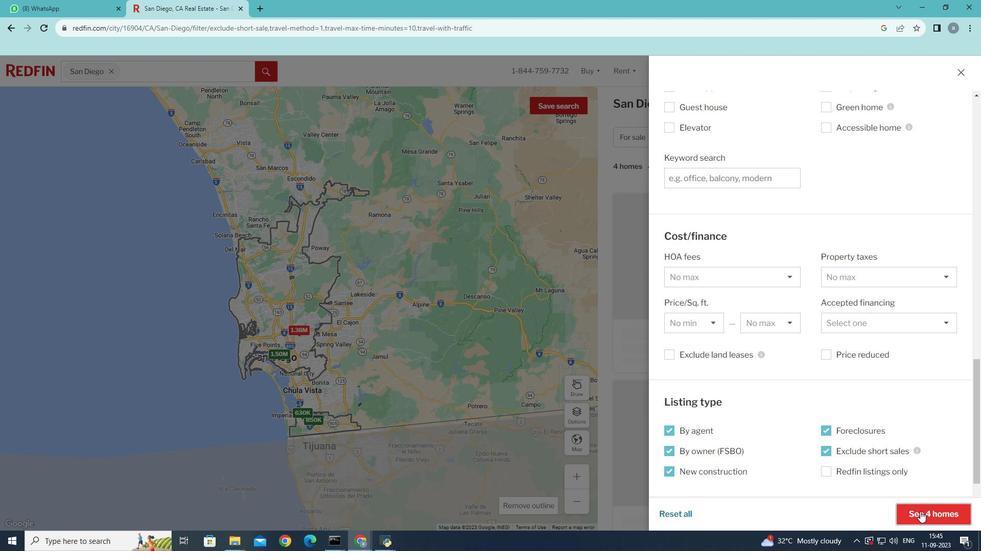 
Action: Mouse moved to (804, 479)
Screenshot: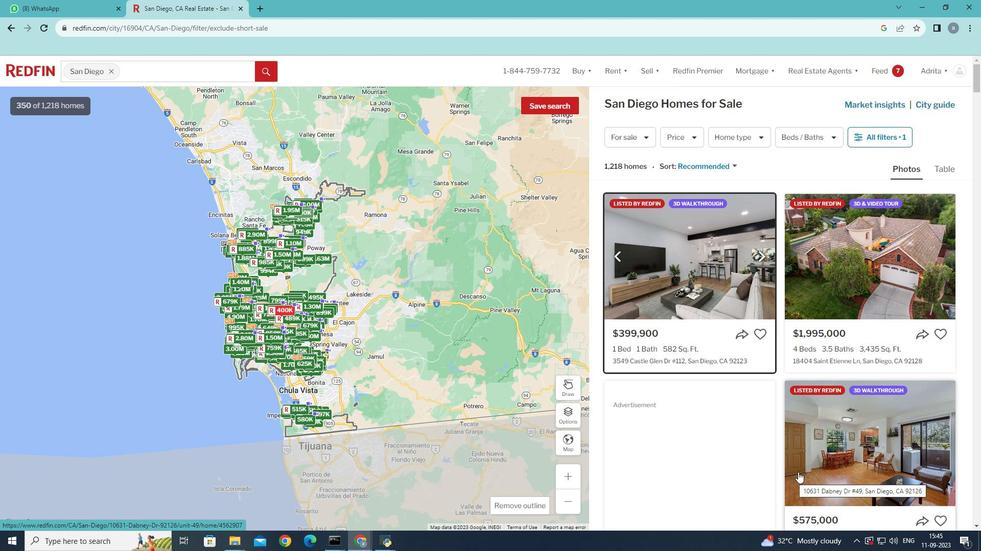 
